 Task: Change  the formatting of the data to 'Which is Less than 10, 'In conditional formating, put the option 'Light Red Fill with Drak Red Text. 'add another formatting option Format As Table, insert the option 'Blue Table style Light 9 ', change the format of Column Width to Auto fit Row HeightIn the sheet  Budget Analysis Templatebook
Action: Mouse moved to (125, 132)
Screenshot: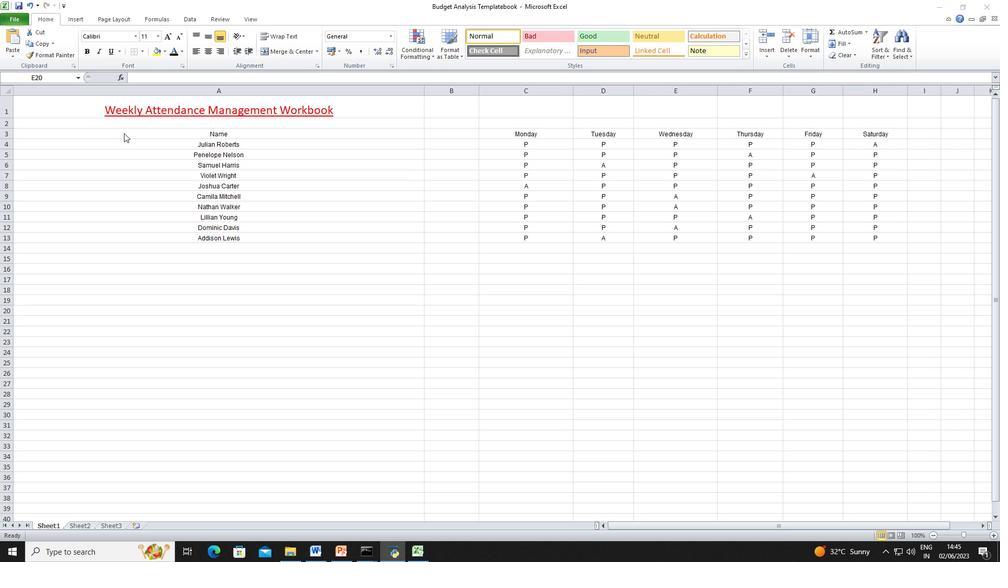 
Action: Mouse pressed left at (125, 132)
Screenshot: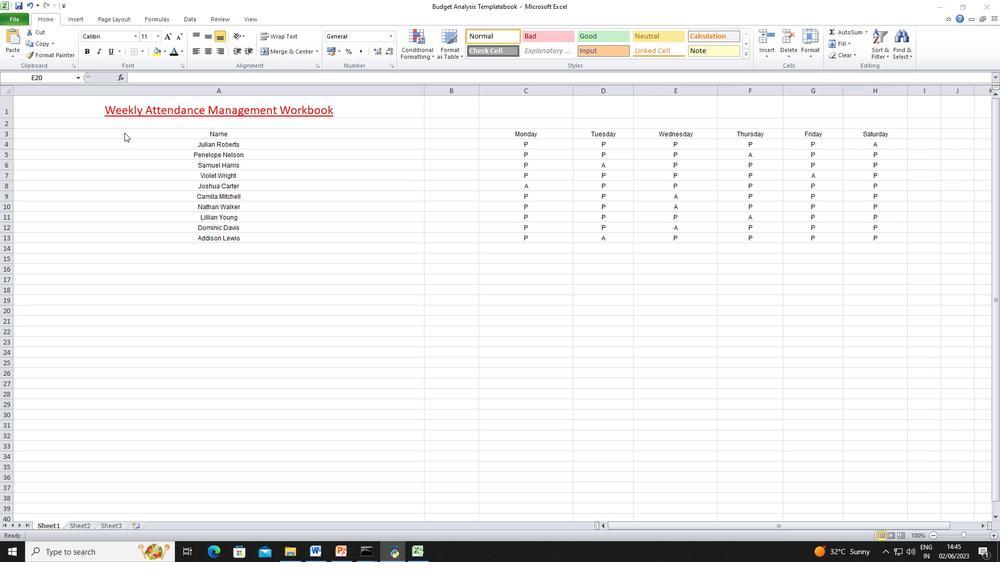 
Action: Mouse moved to (173, 135)
Screenshot: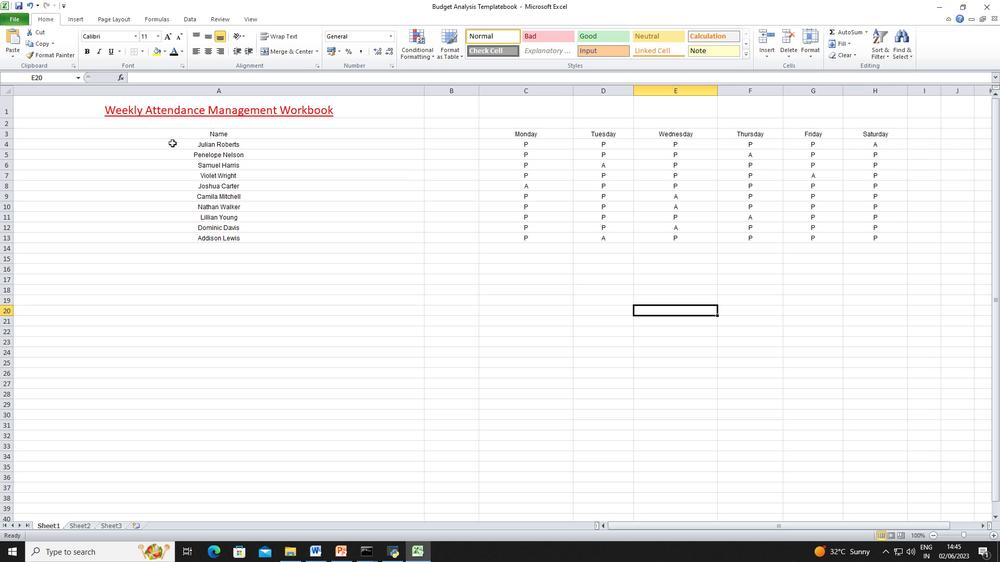 
Action: Mouse pressed left at (173, 135)
Screenshot: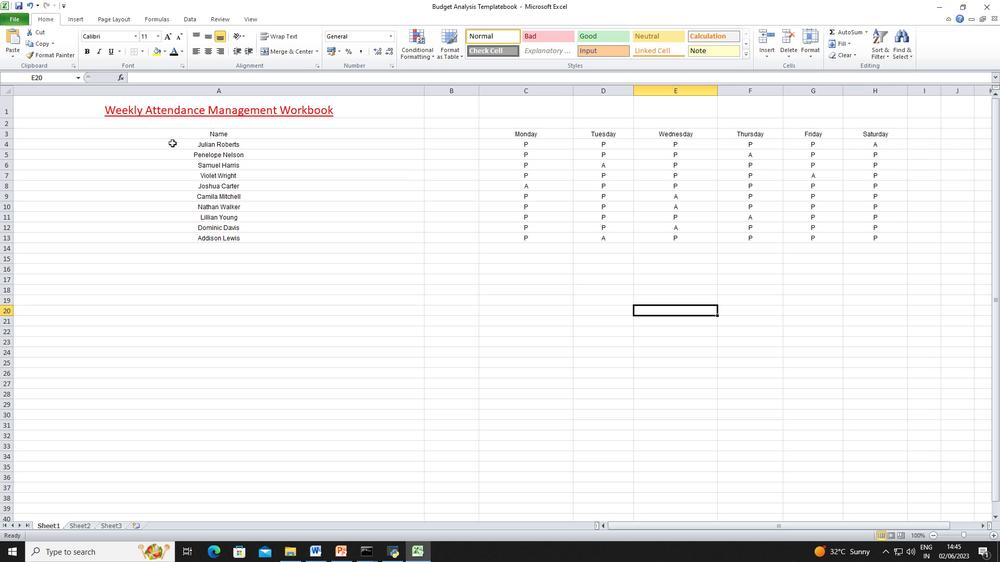 
Action: Mouse pressed left at (173, 135)
Screenshot: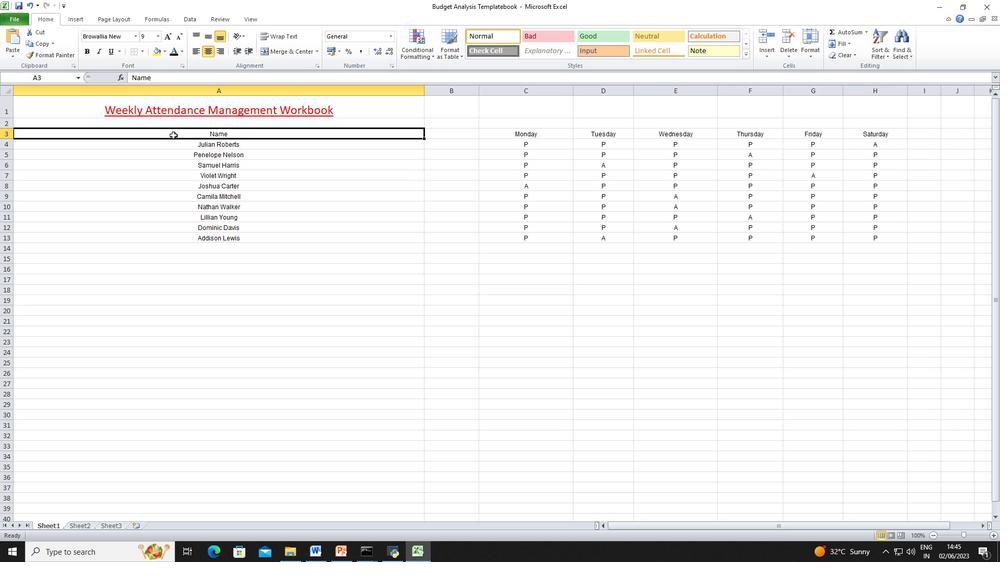 
Action: Mouse moved to (377, 189)
Screenshot: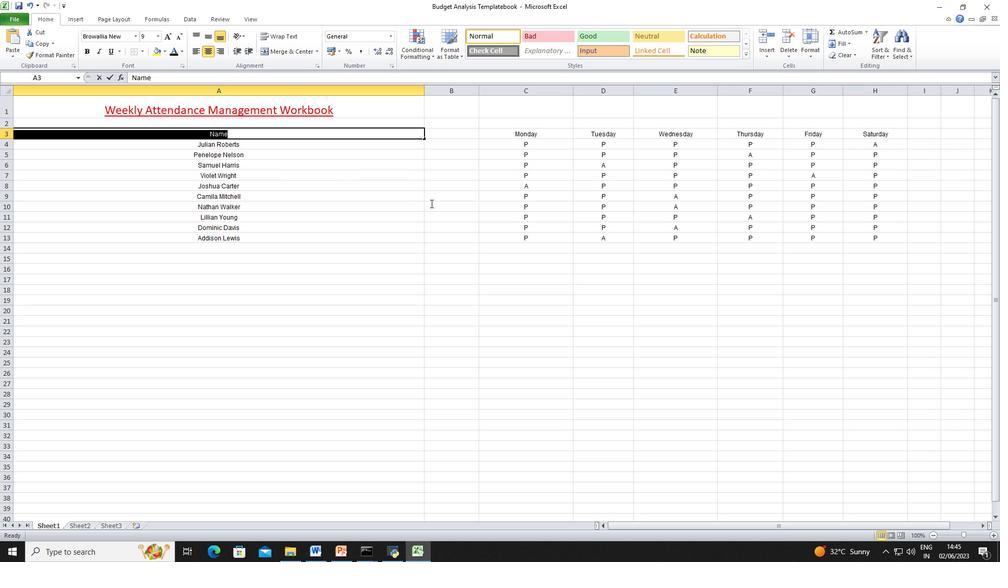 
Action: Mouse pressed left at (377, 189)
Screenshot: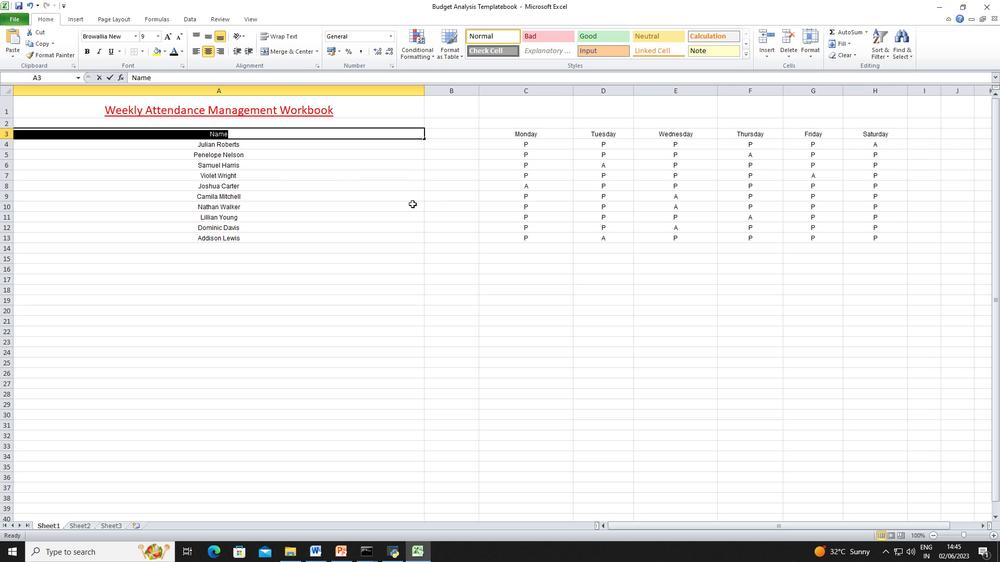 
Action: Mouse moved to (194, 135)
Screenshot: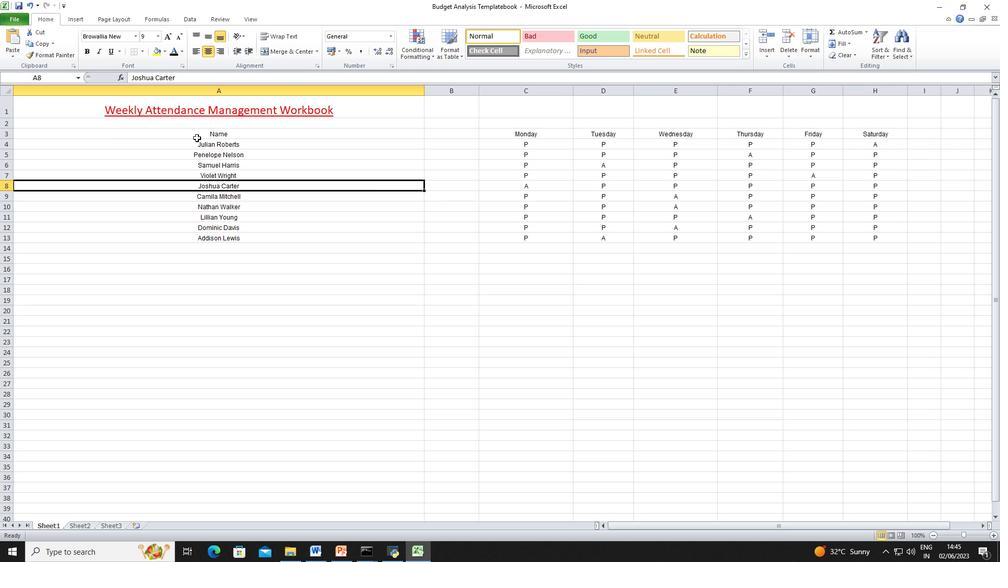 
Action: Mouse pressed left at (194, 135)
Screenshot: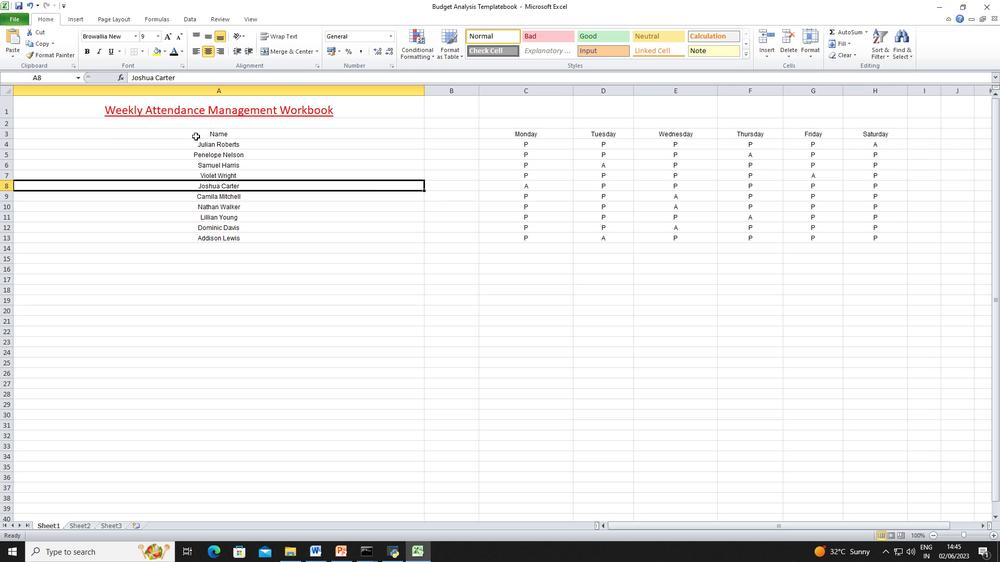 
Action: Mouse moved to (433, 58)
Screenshot: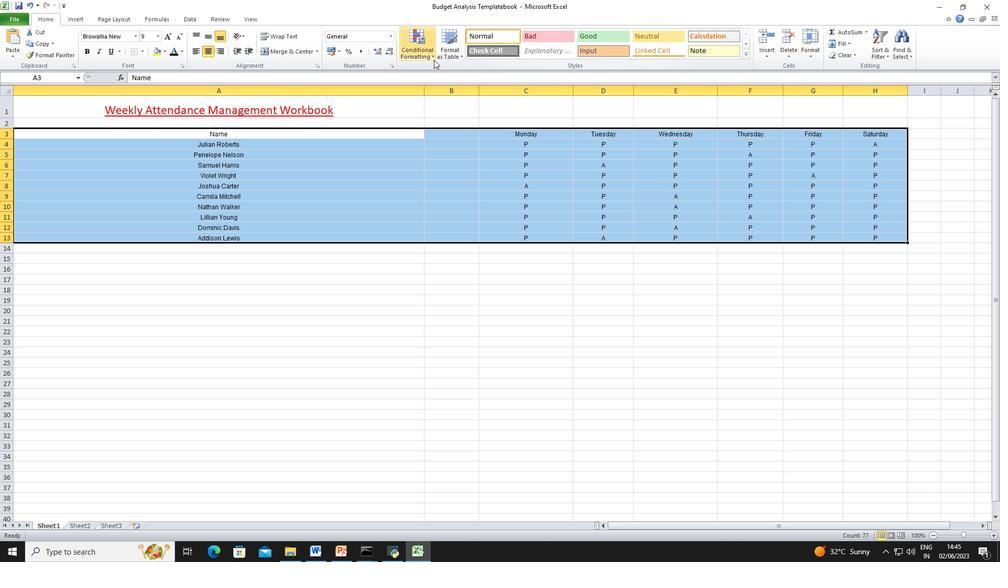 
Action: Mouse pressed left at (433, 58)
Screenshot: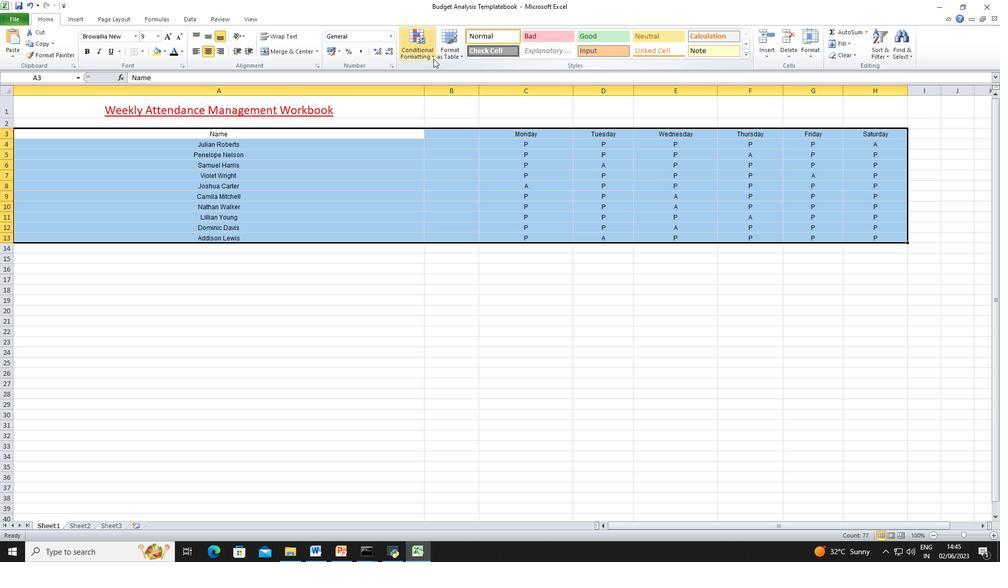 
Action: Mouse moved to (538, 98)
Screenshot: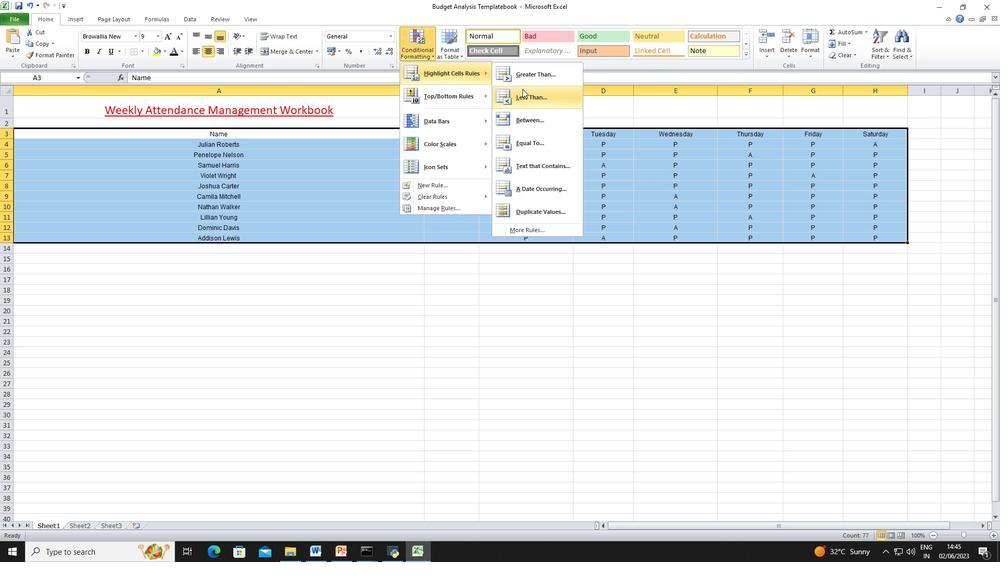 
Action: Mouse pressed left at (538, 98)
Screenshot: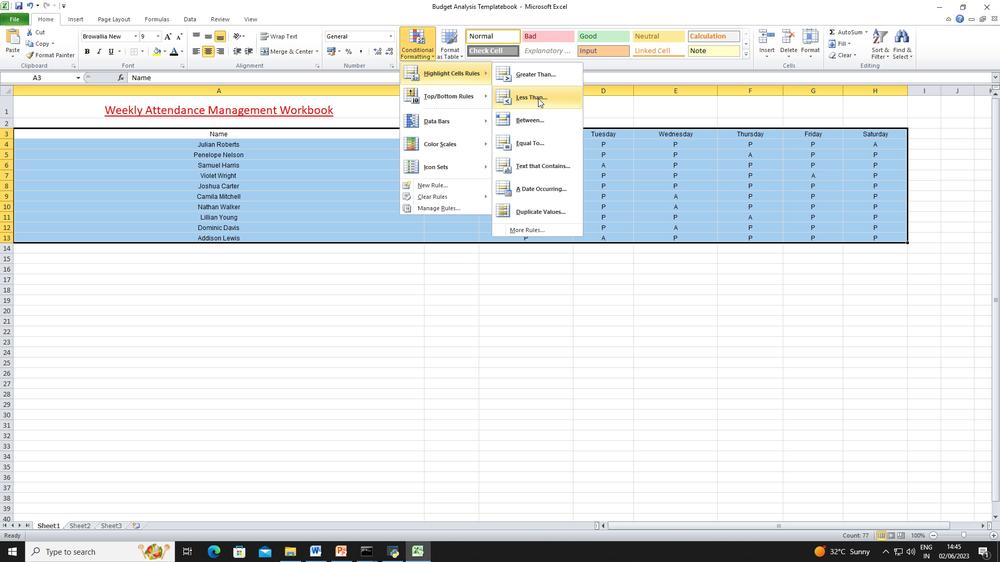 
Action: Mouse moved to (202, 254)
Screenshot: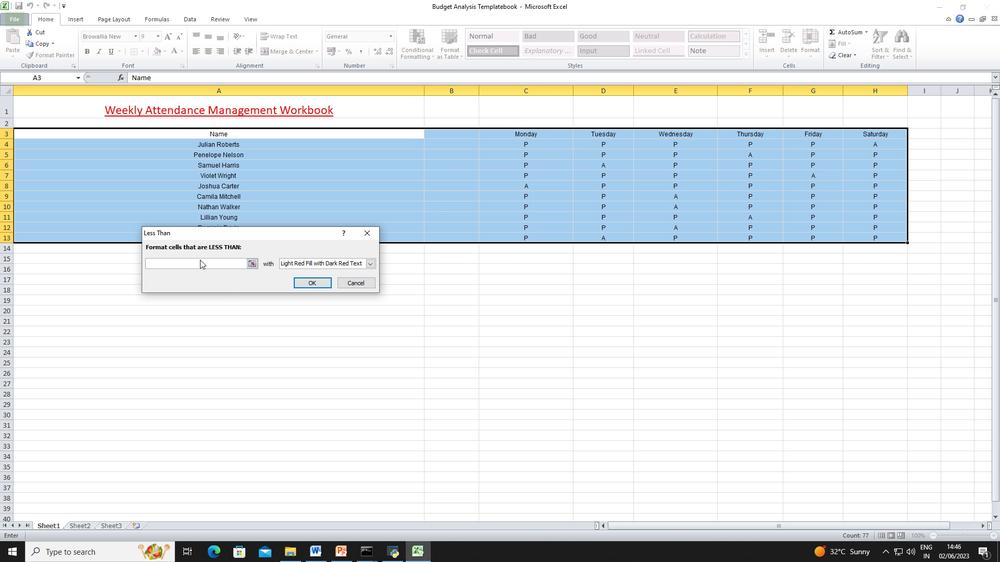 
Action: Mouse pressed left at (202, 254)
Screenshot: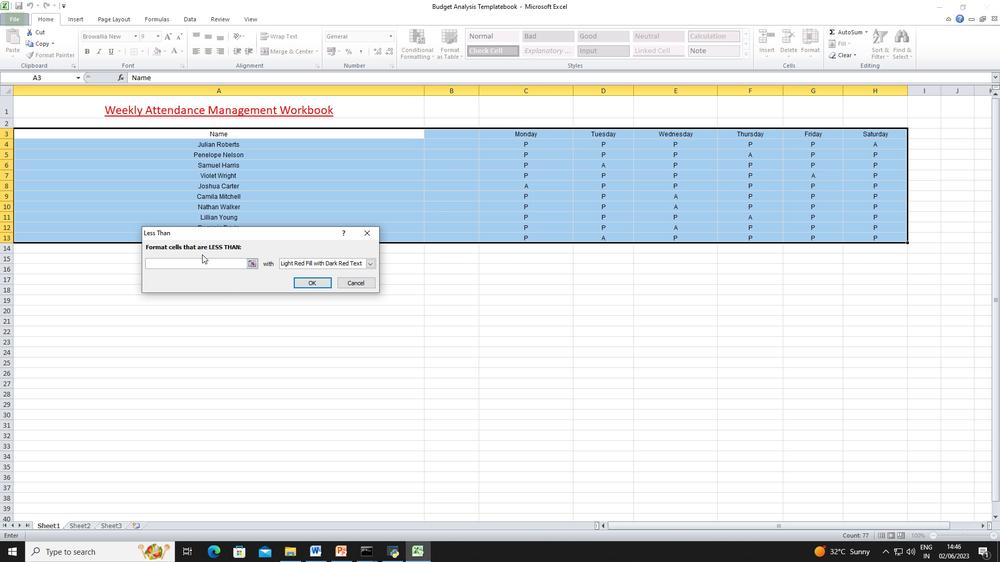 
Action: Mouse moved to (205, 260)
Screenshot: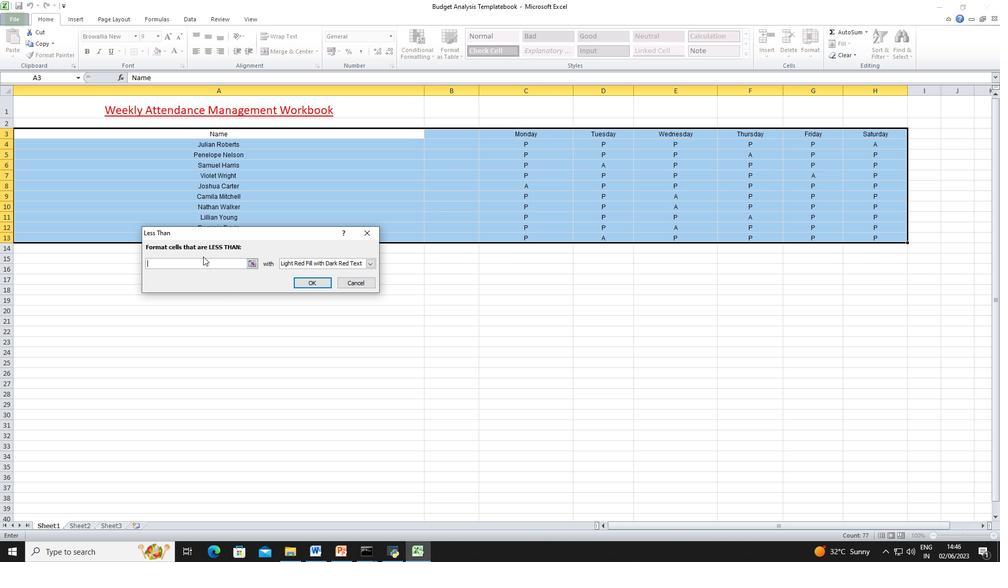 
Action: Mouse pressed left at (205, 260)
Screenshot: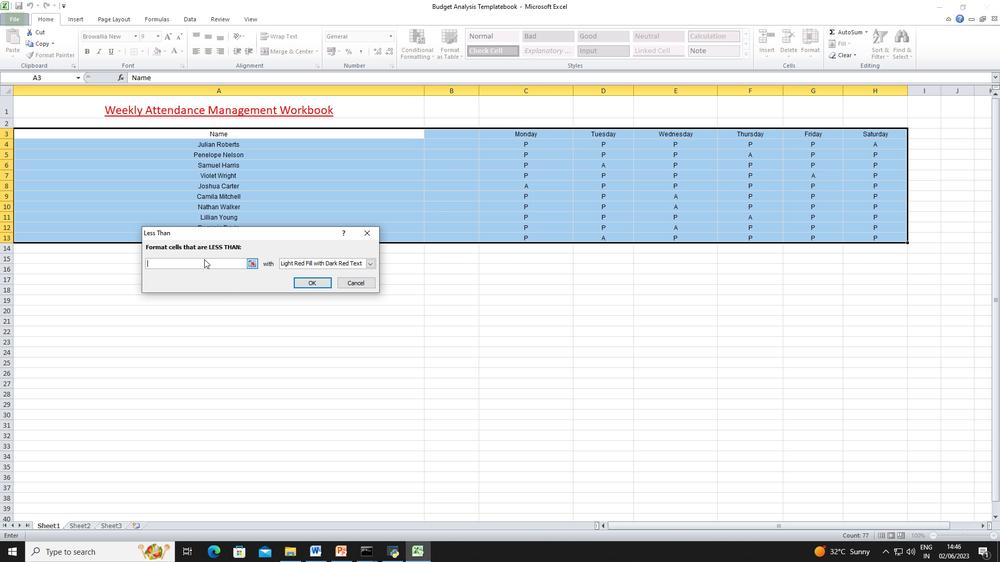 
Action: Key pressed <Key.num_lock>10
Screenshot: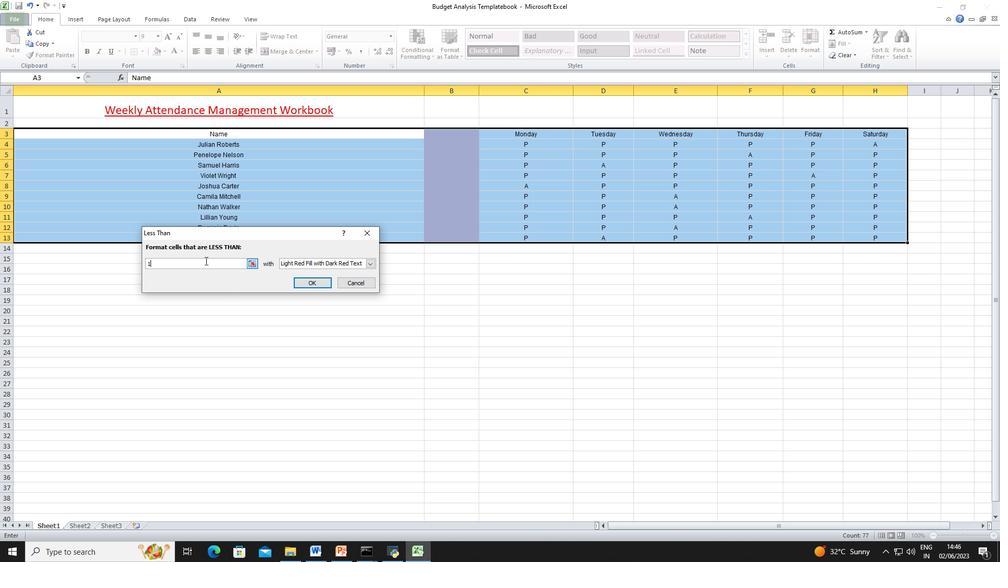 
Action: Mouse moved to (368, 260)
Screenshot: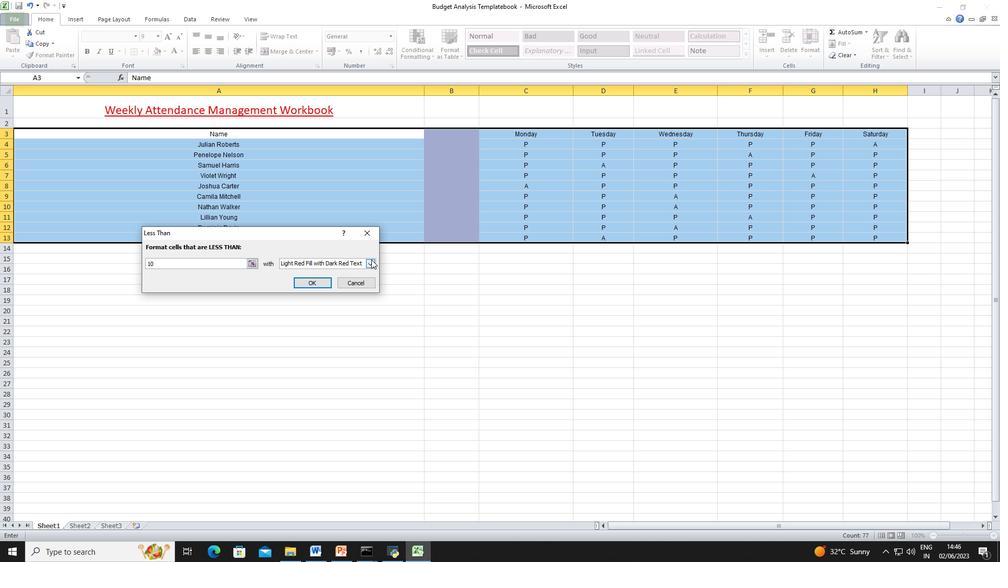 
Action: Mouse pressed left at (368, 260)
Screenshot: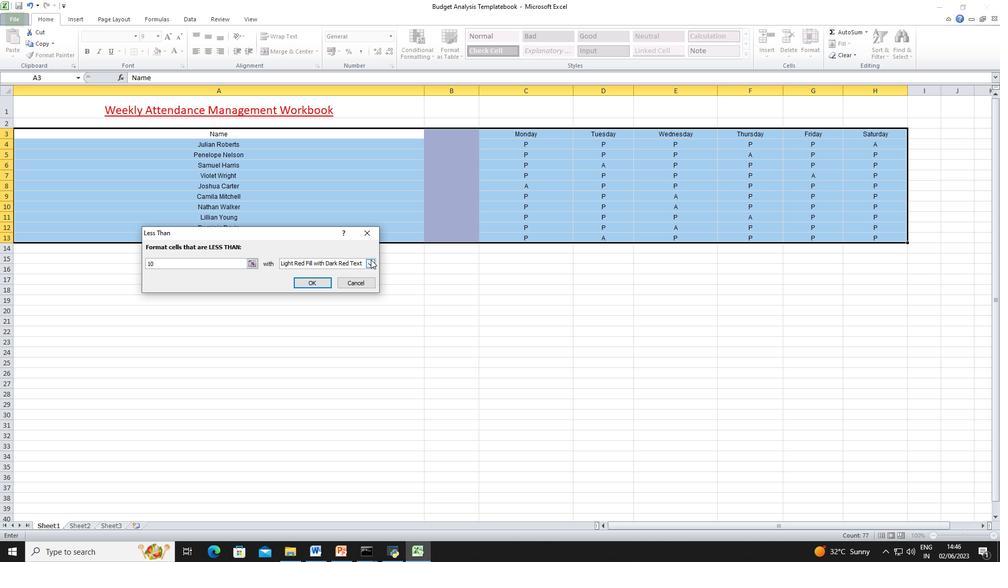 
Action: Mouse moved to (361, 275)
Screenshot: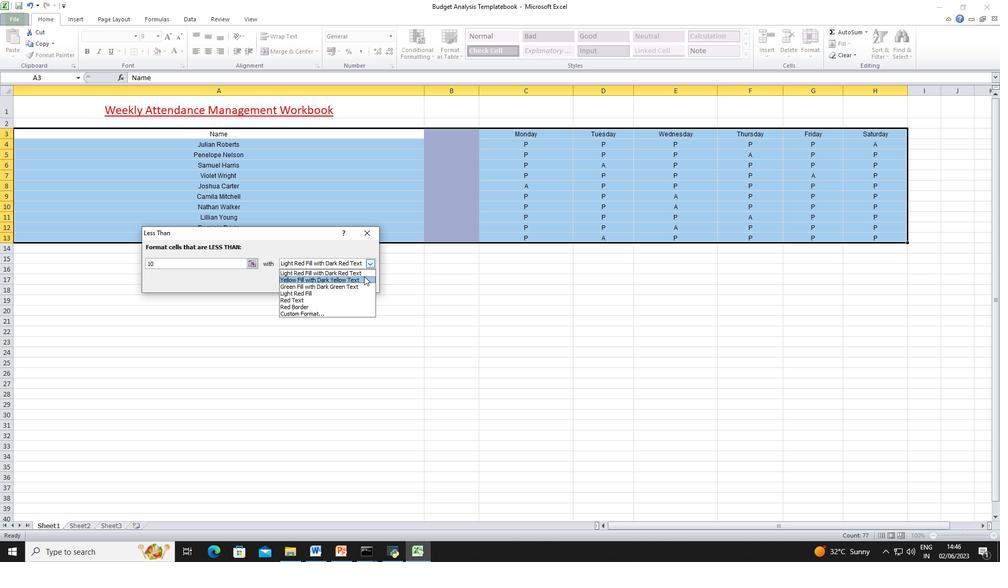 
Action: Mouse pressed left at (361, 275)
Screenshot: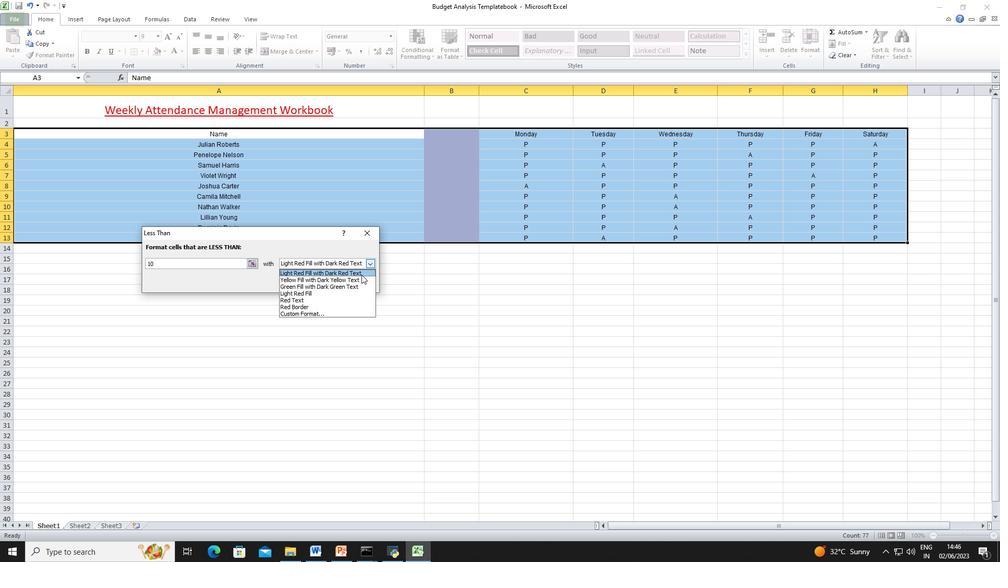 
Action: Mouse moved to (323, 283)
Screenshot: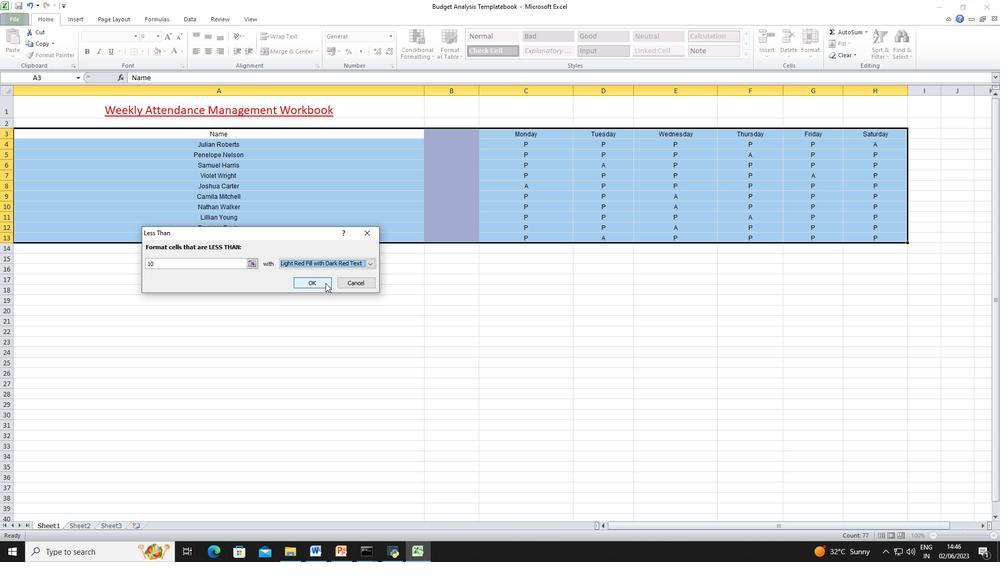 
Action: Mouse pressed left at (323, 283)
Screenshot: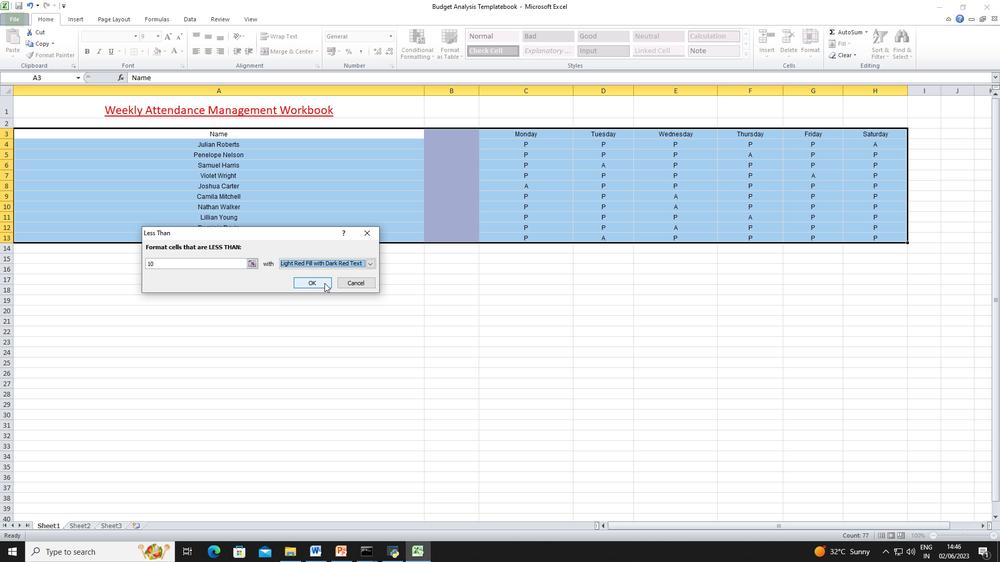 
Action: Mouse moved to (461, 51)
Screenshot: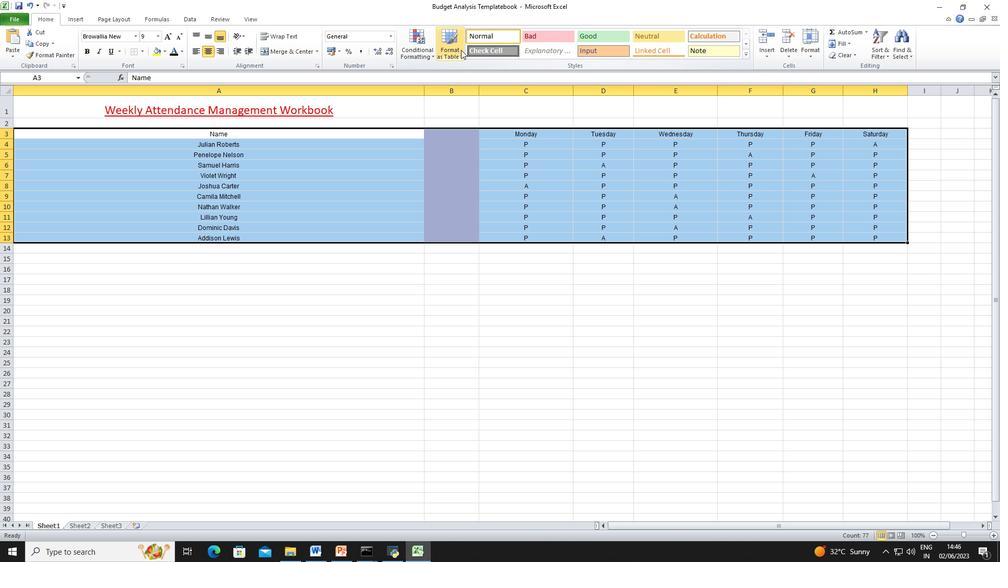 
Action: Mouse pressed left at (461, 51)
Screenshot: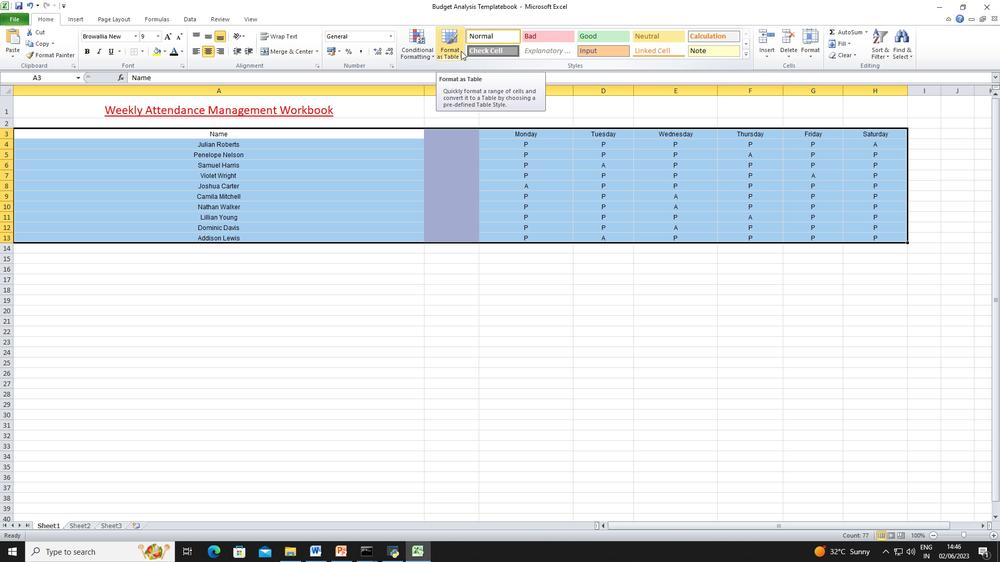 
Action: Mouse moved to (494, 194)
Screenshot: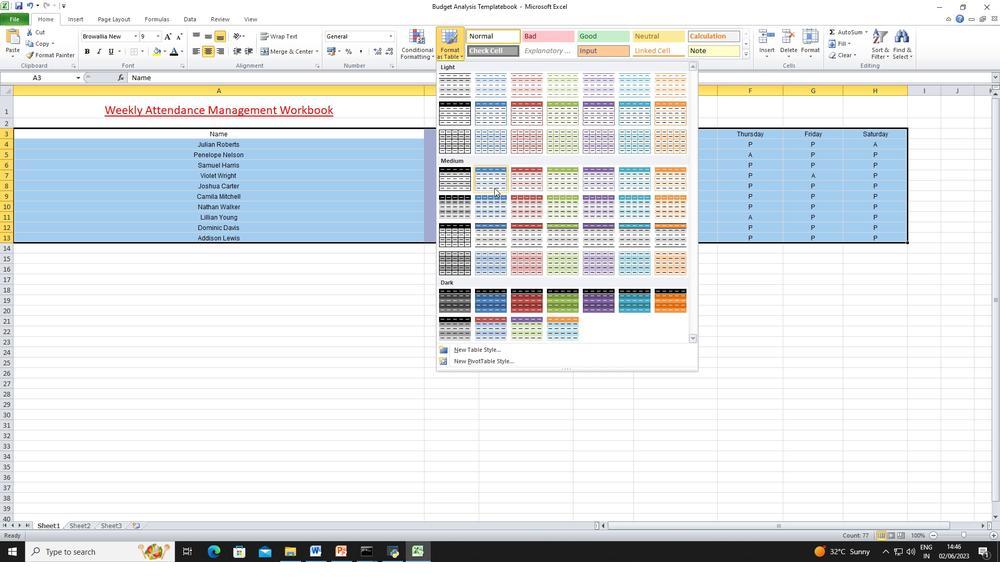 
Action: Mouse pressed left at (494, 194)
Screenshot: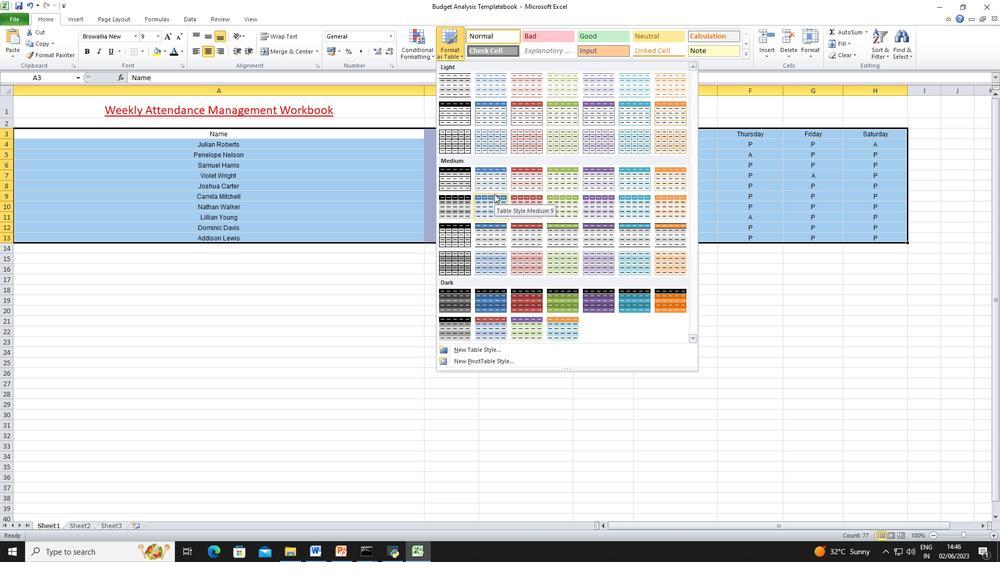 
Action: Mouse moved to (253, 278)
Screenshot: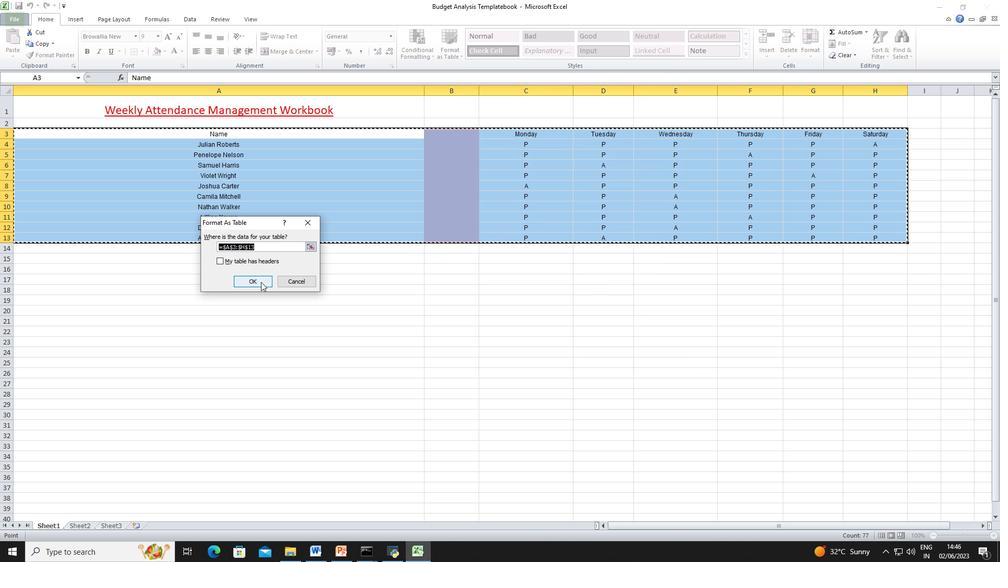 
Action: Mouse pressed left at (253, 278)
Screenshot: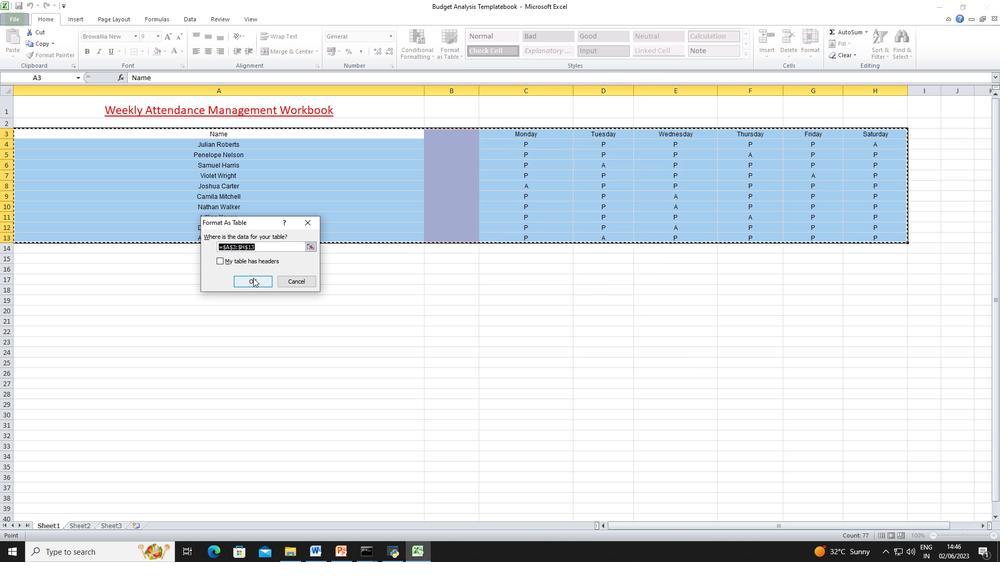 
Action: Mouse moved to (42, 16)
Screenshot: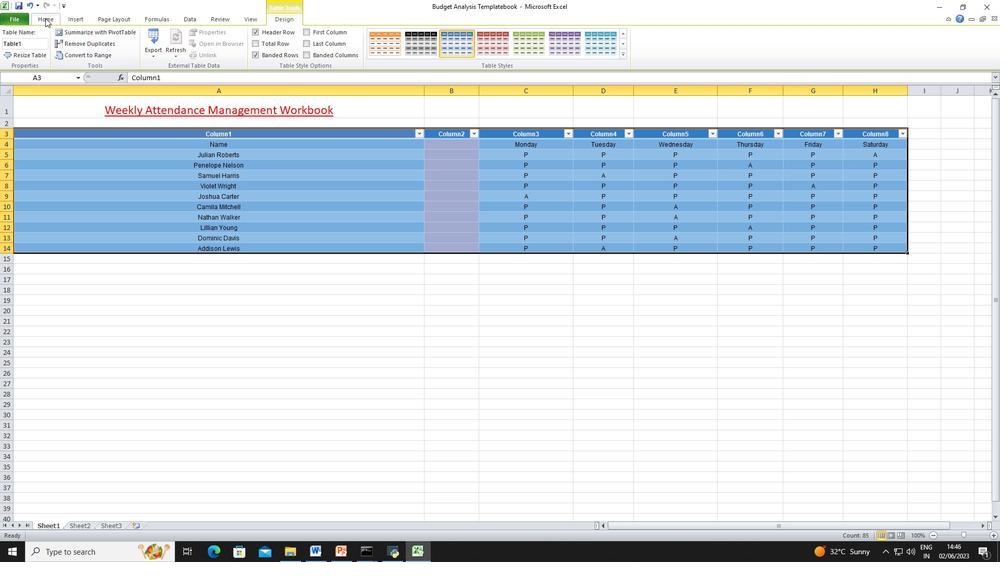
Action: Mouse pressed left at (42, 16)
Screenshot: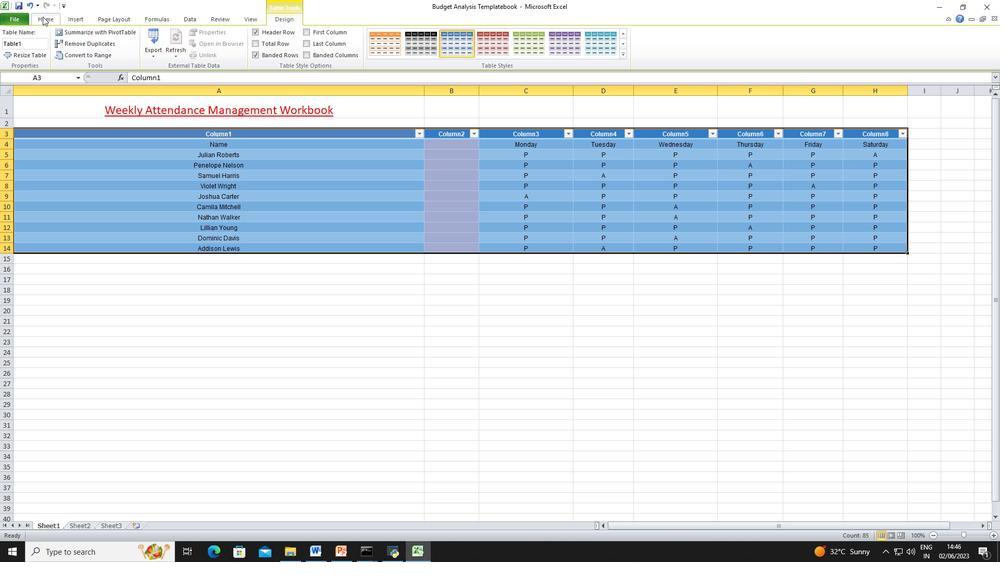 
Action: Mouse moved to (813, 60)
Screenshot: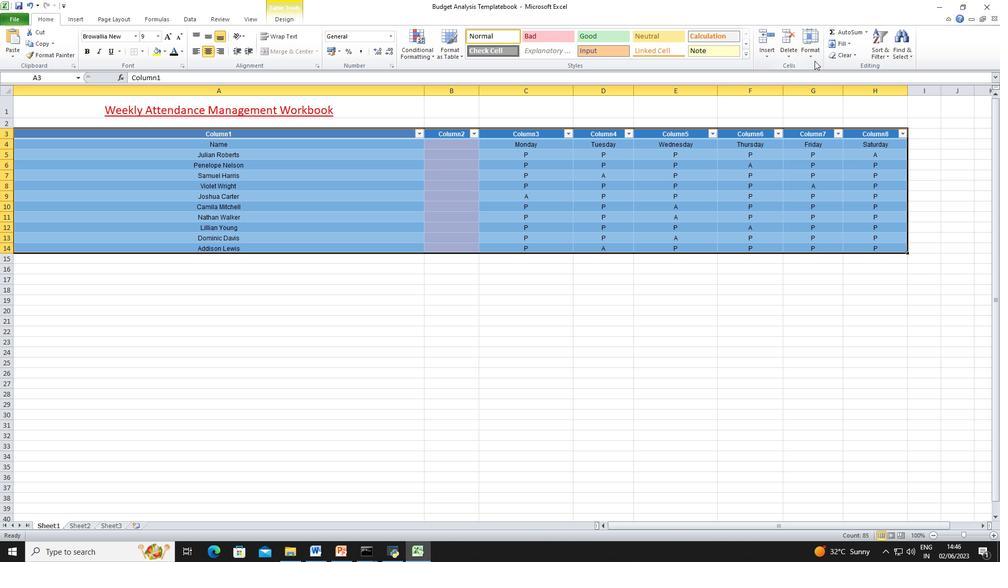 
Action: Mouse pressed left at (813, 60)
Screenshot: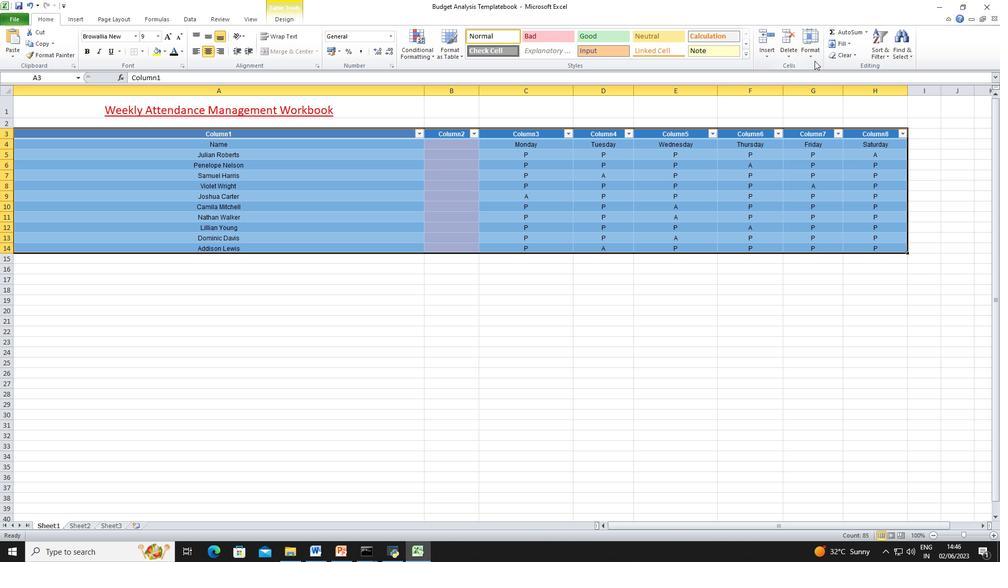 
Action: Mouse moved to (840, 117)
Screenshot: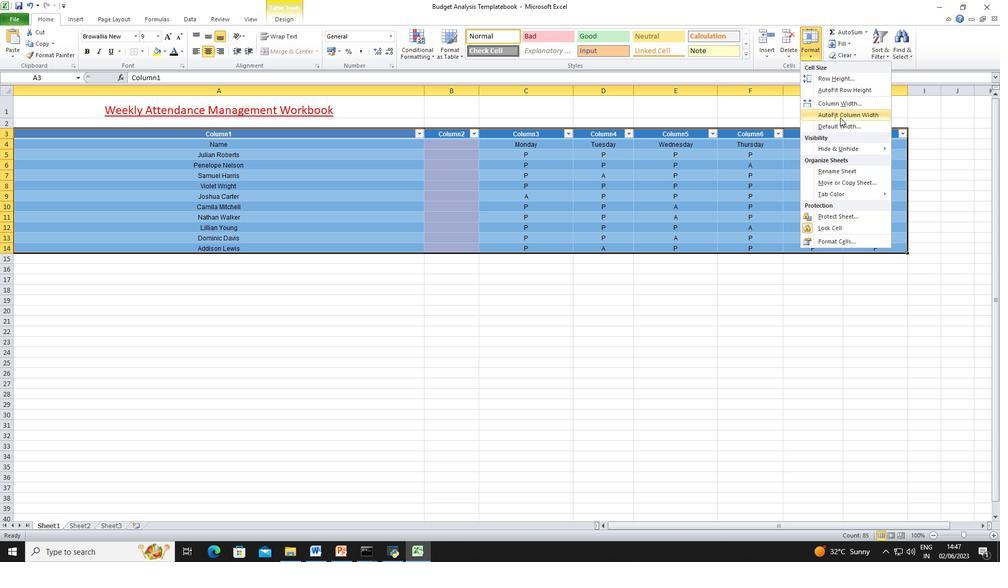
Action: Mouse pressed left at (840, 117)
Screenshot: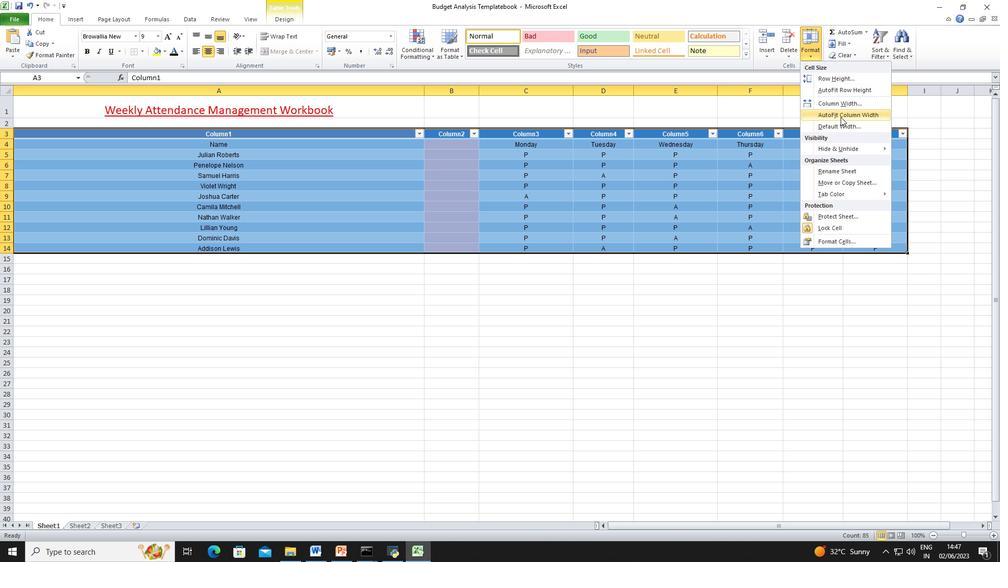 
Action: Mouse moved to (794, 145)
Screenshot: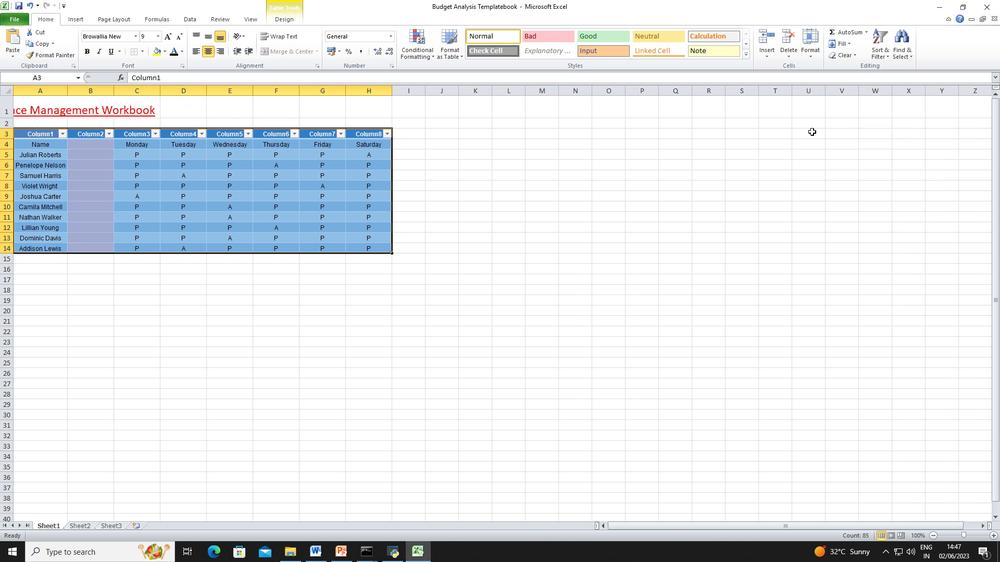 
Action: Mouse pressed left at (794, 145)
Screenshot: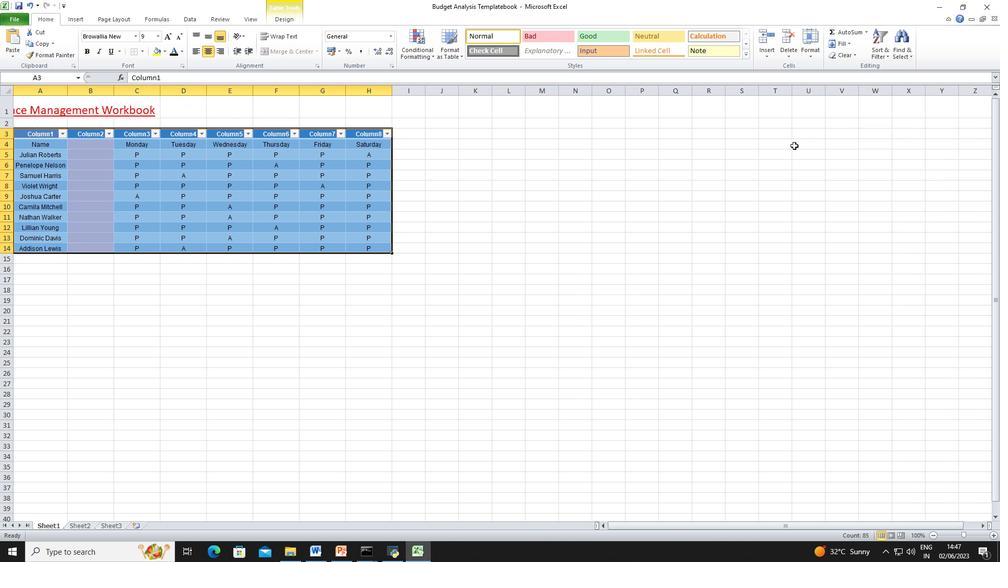
